 Task: Change the general access so that anyone on the internet with the link can access it.
Action: Mouse moved to (918, 46)
Screenshot: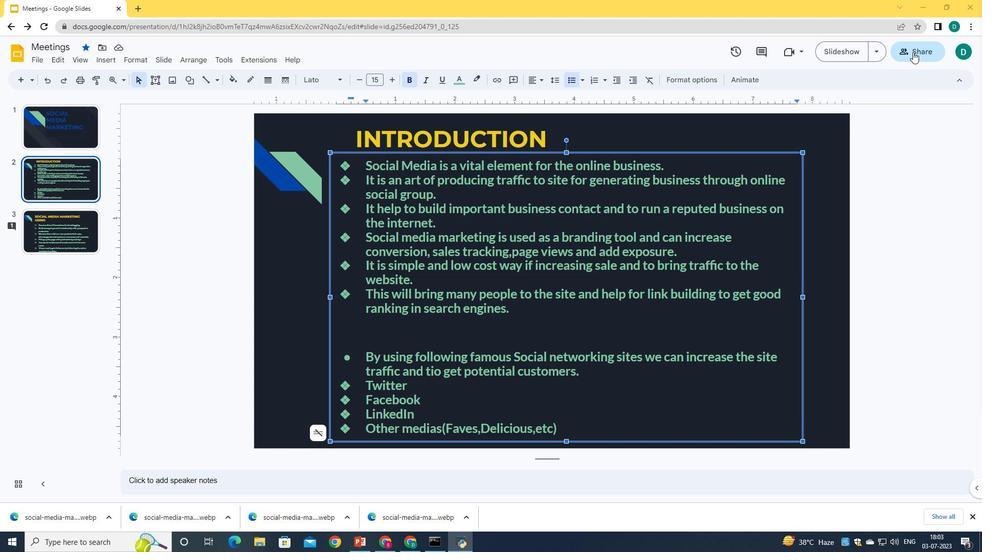 
Action: Mouse pressed left at (918, 46)
Screenshot: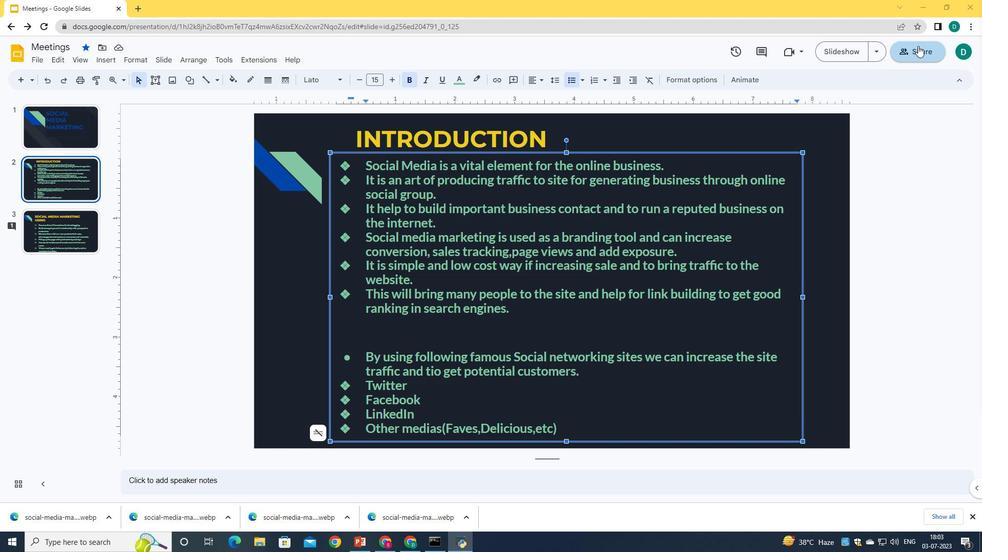 
Action: Mouse moved to (439, 326)
Screenshot: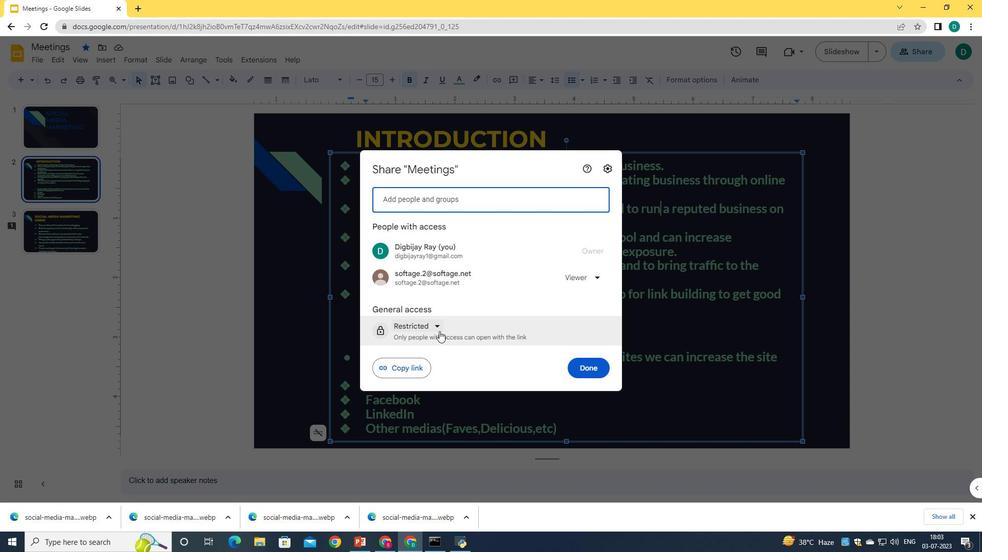 
Action: Mouse pressed left at (439, 326)
Screenshot: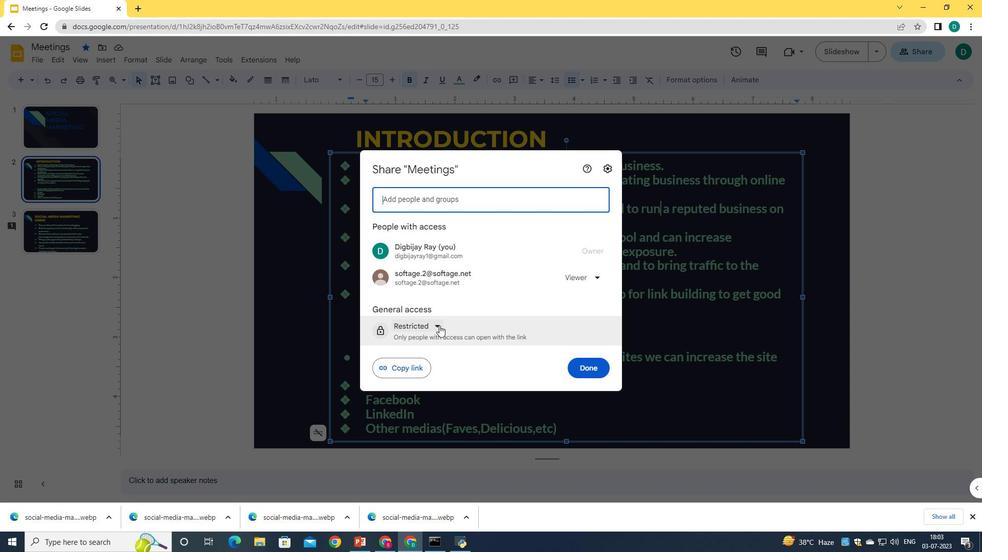 
Action: Mouse moved to (455, 377)
Screenshot: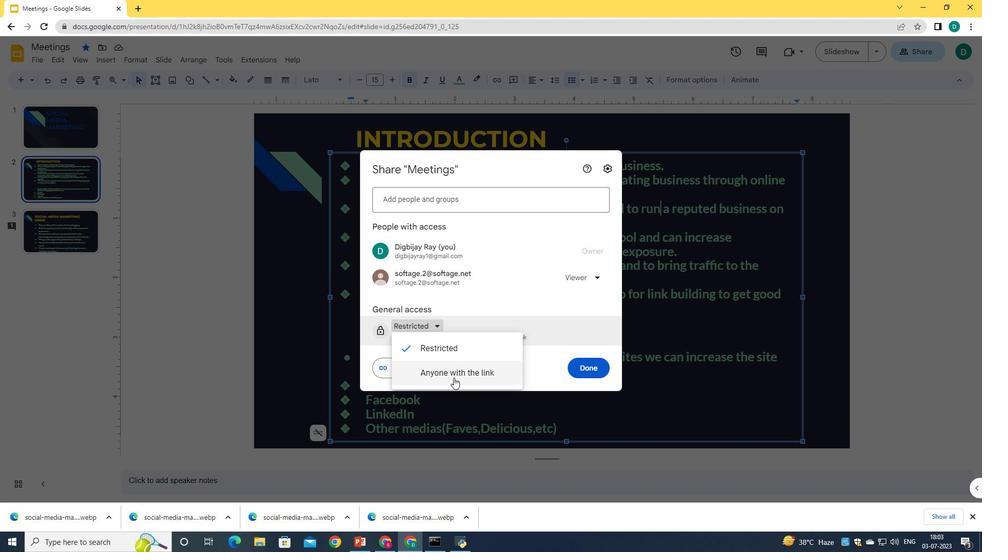 
Action: Mouse pressed left at (455, 377)
Screenshot: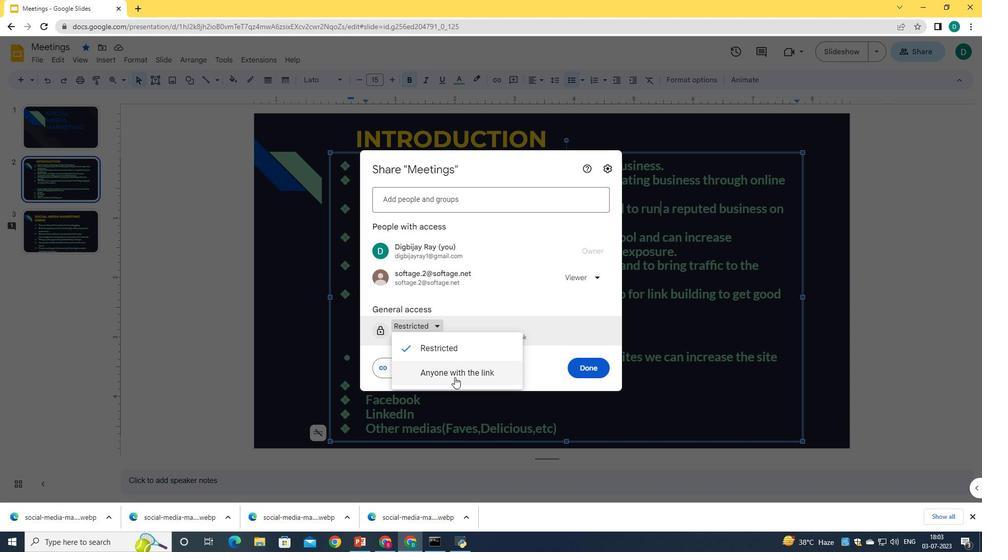 
Action: Mouse moved to (580, 365)
Screenshot: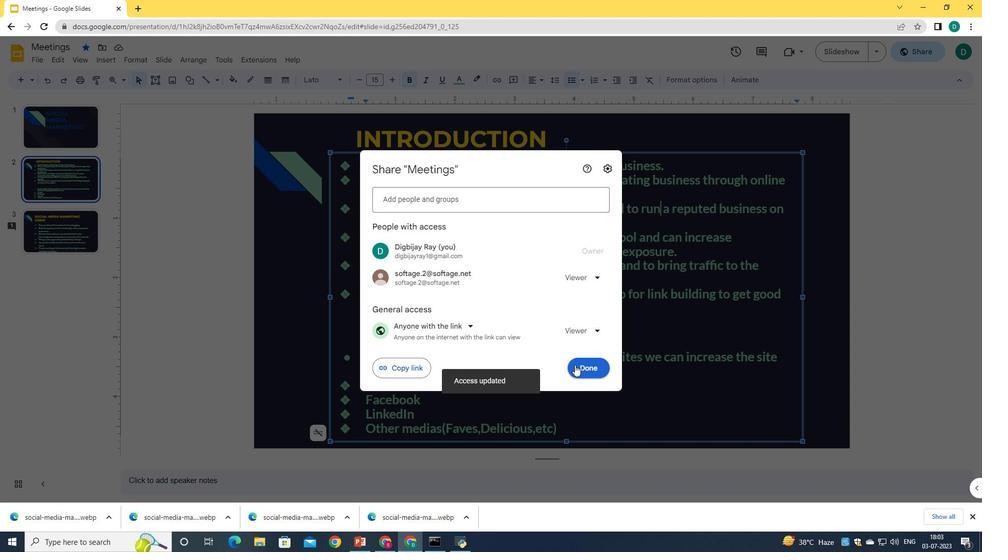 
Action: Mouse pressed left at (580, 365)
Screenshot: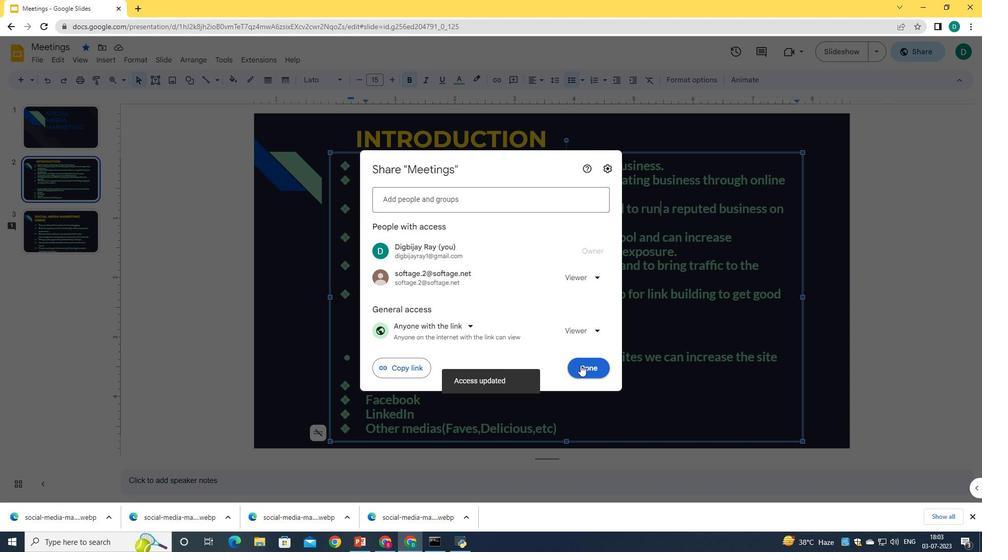 
Action: Mouse moved to (581, 365)
Screenshot: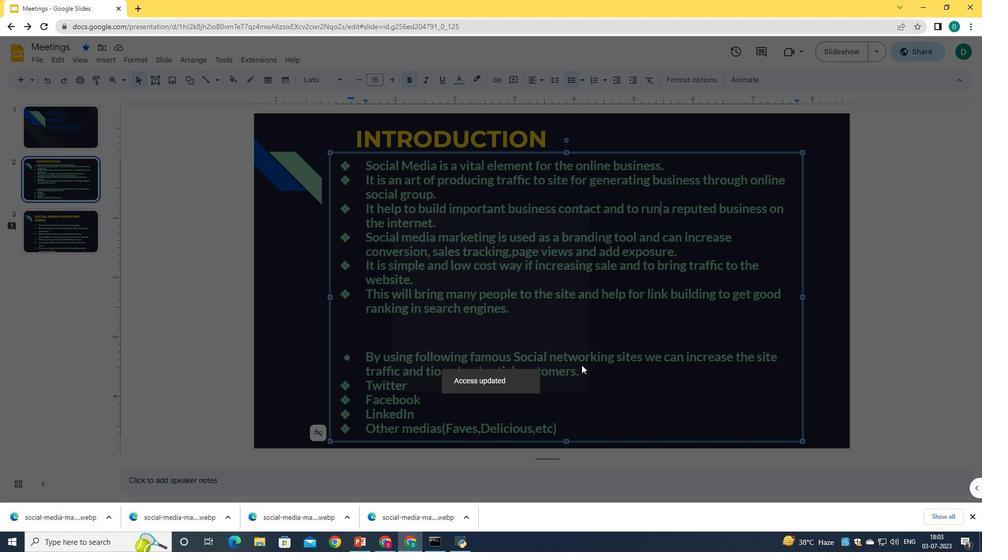 
